 Task: Toggle auto-creating quotes in the HTML.
Action: Mouse moved to (22, 503)
Screenshot: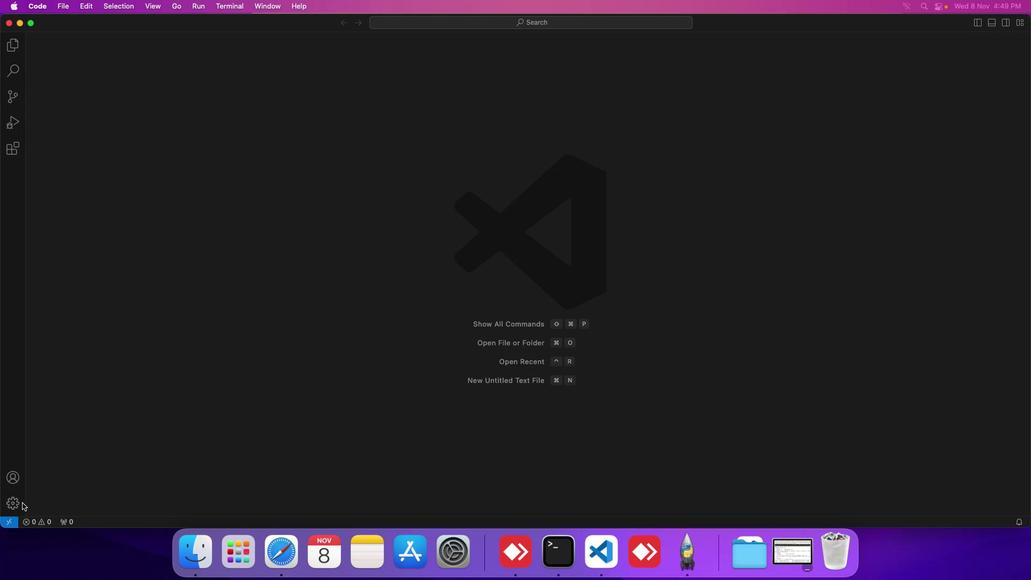 
Action: Mouse pressed left at (22, 503)
Screenshot: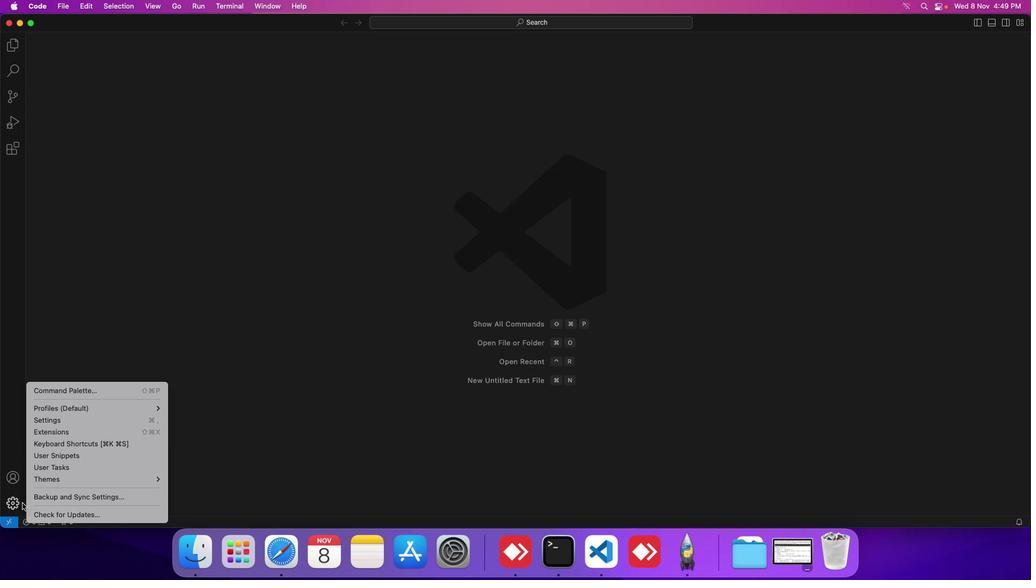 
Action: Mouse moved to (52, 420)
Screenshot: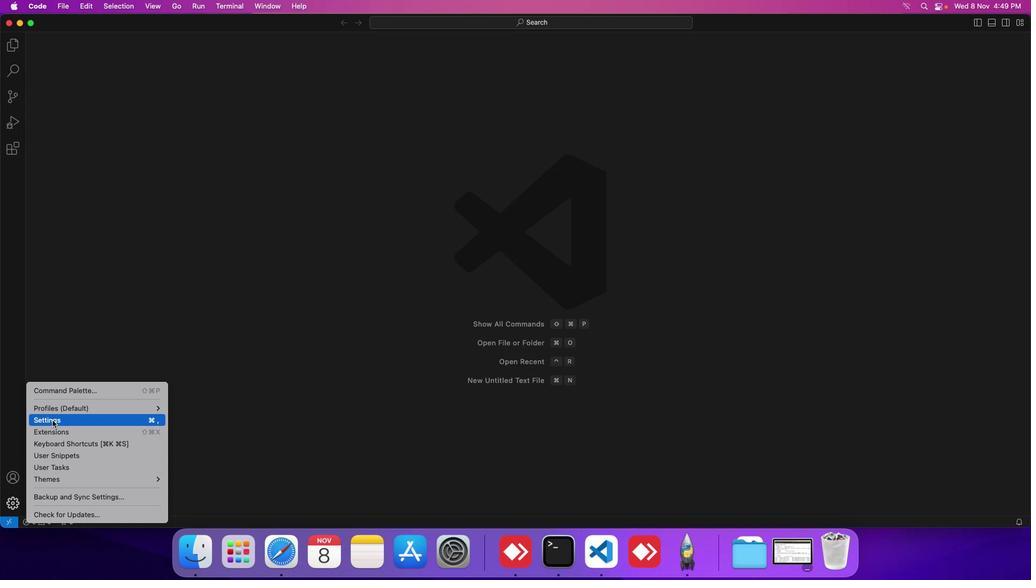 
Action: Mouse pressed left at (52, 420)
Screenshot: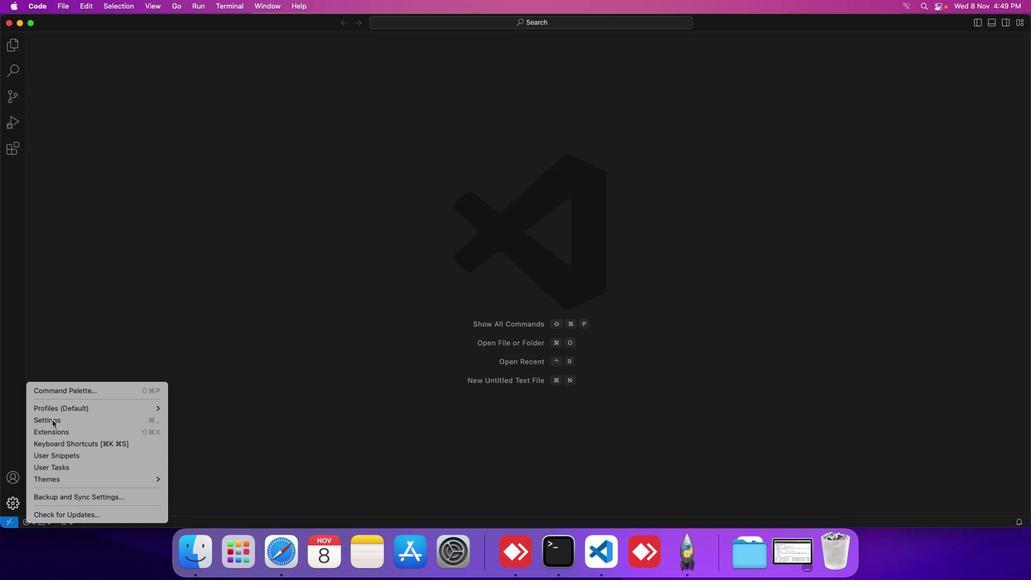 
Action: Mouse moved to (228, 189)
Screenshot: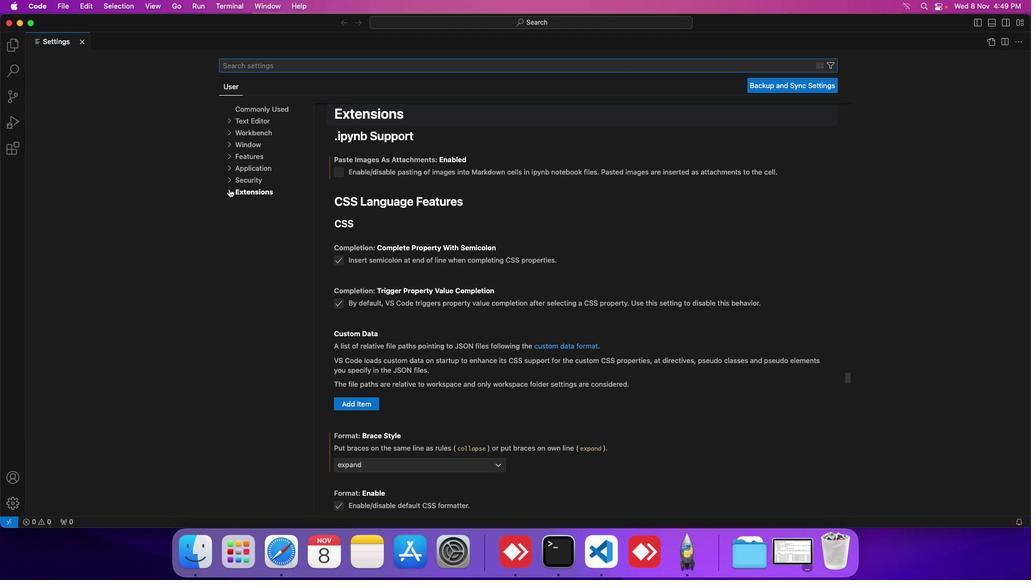 
Action: Mouse pressed left at (228, 189)
Screenshot: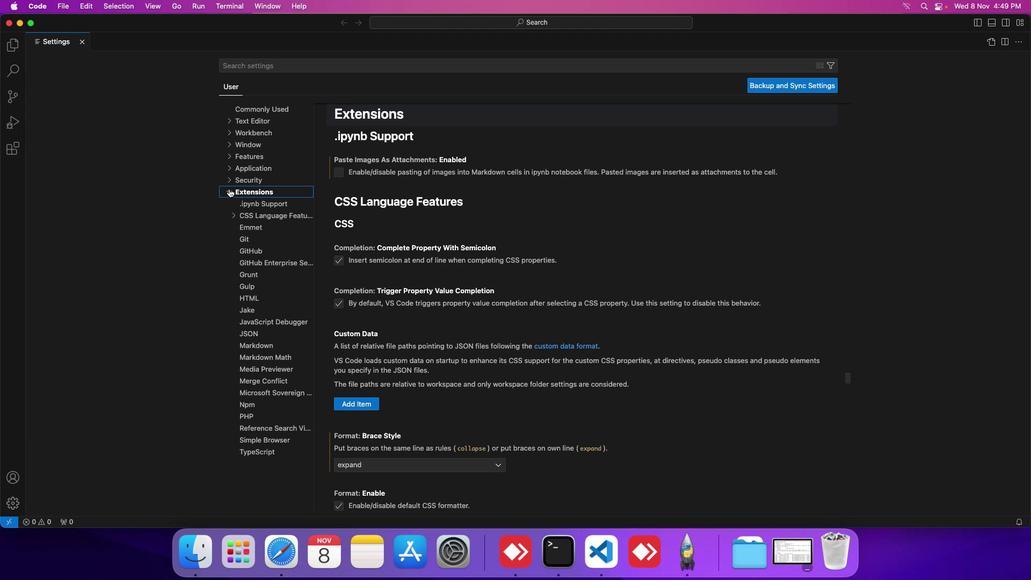 
Action: Mouse moved to (245, 293)
Screenshot: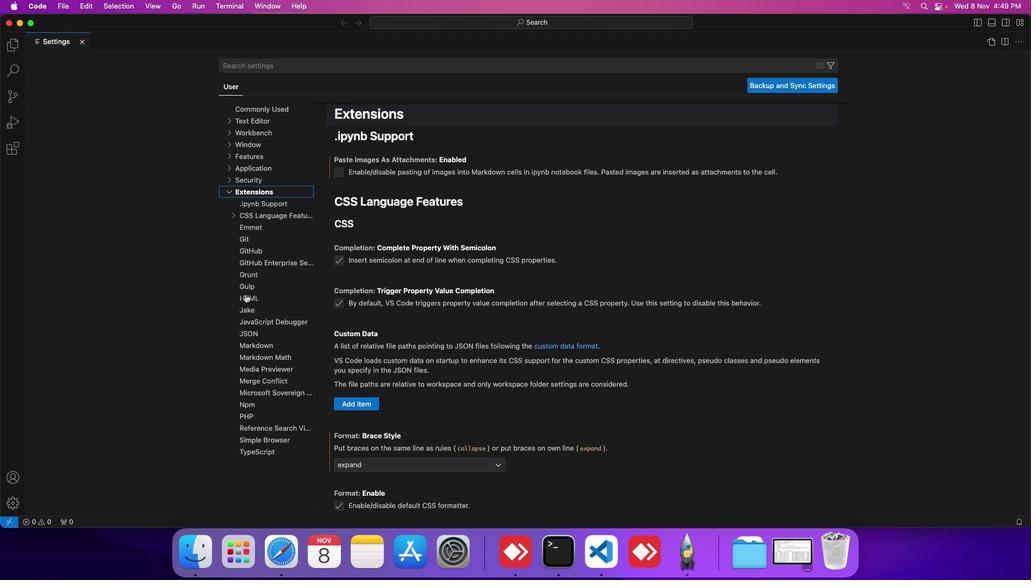 
Action: Mouse pressed left at (245, 293)
Screenshot: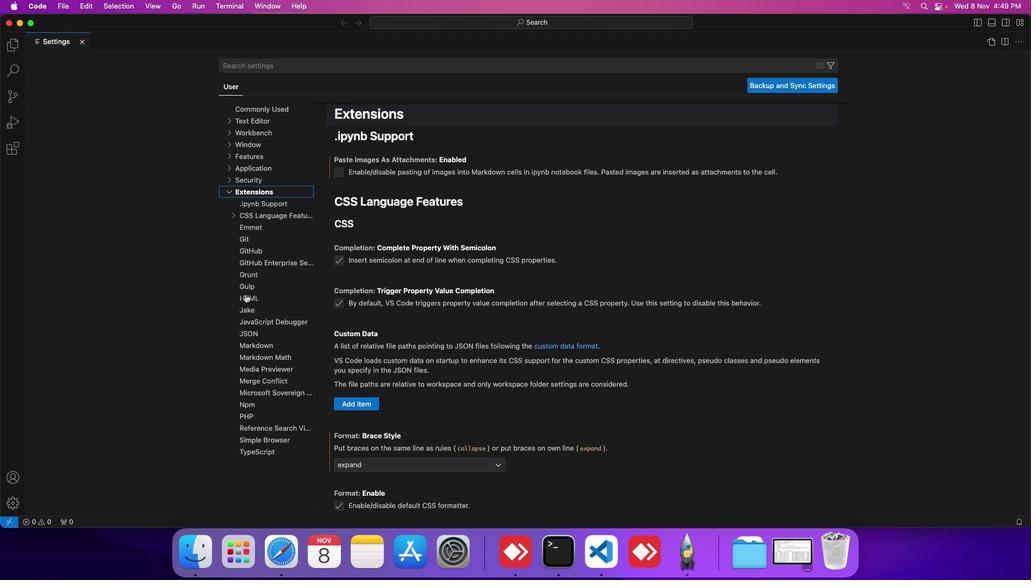 
Action: Mouse moved to (361, 373)
Screenshot: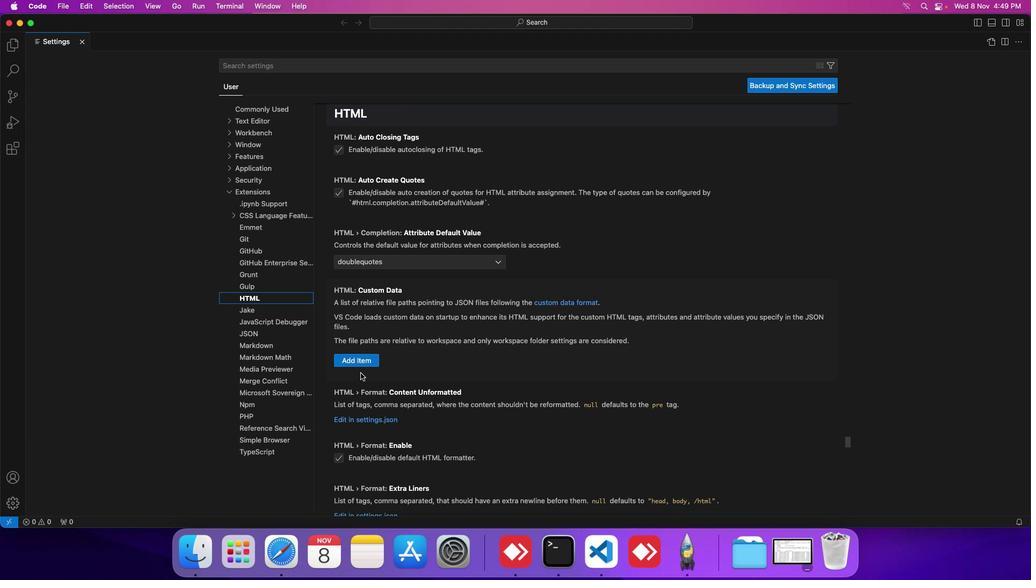 
Action: Mouse scrolled (361, 373) with delta (0, 0)
Screenshot: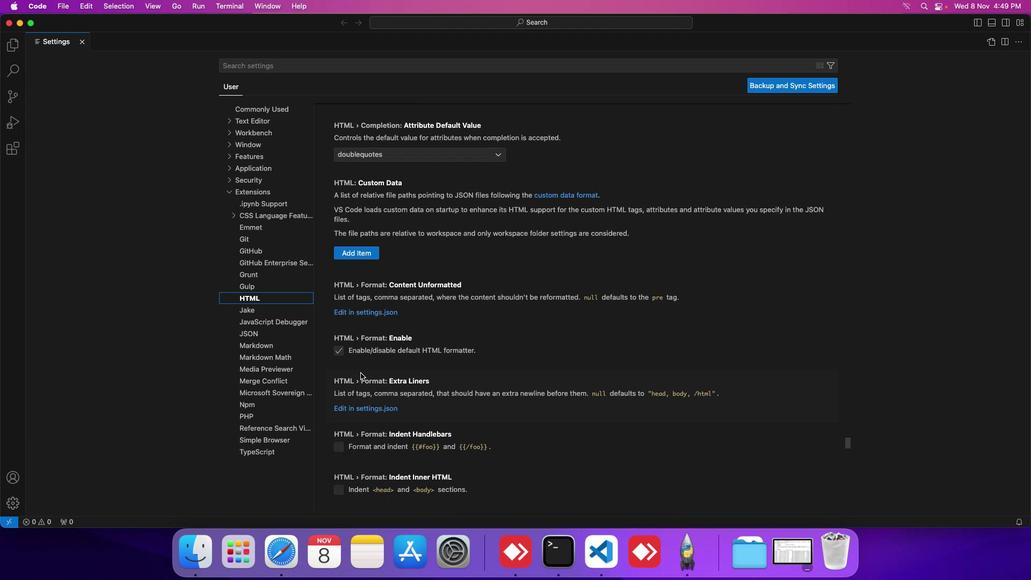 
Action: Mouse scrolled (361, 373) with delta (0, 0)
Screenshot: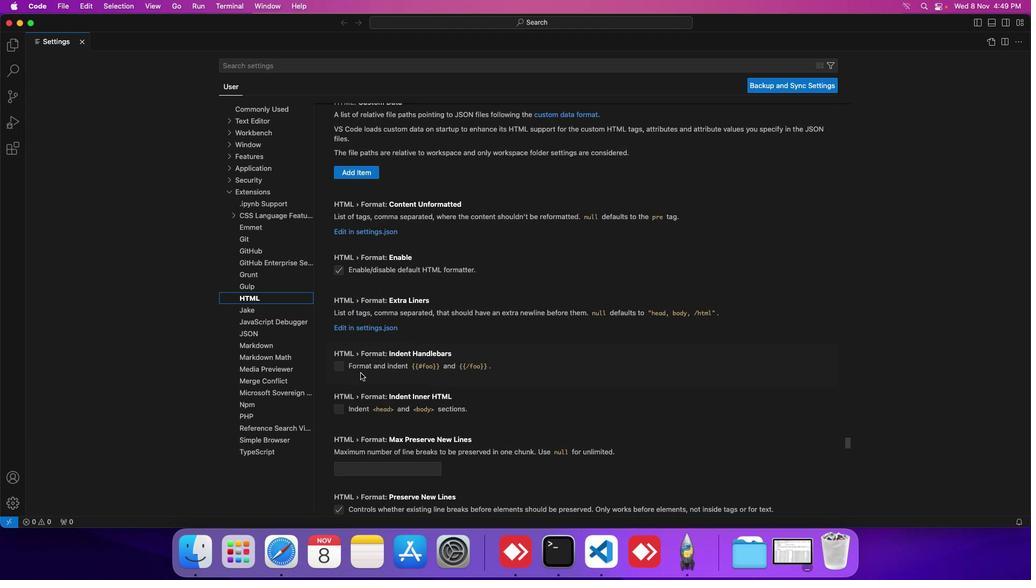 
Action: Mouse scrolled (361, 373) with delta (0, -1)
Screenshot: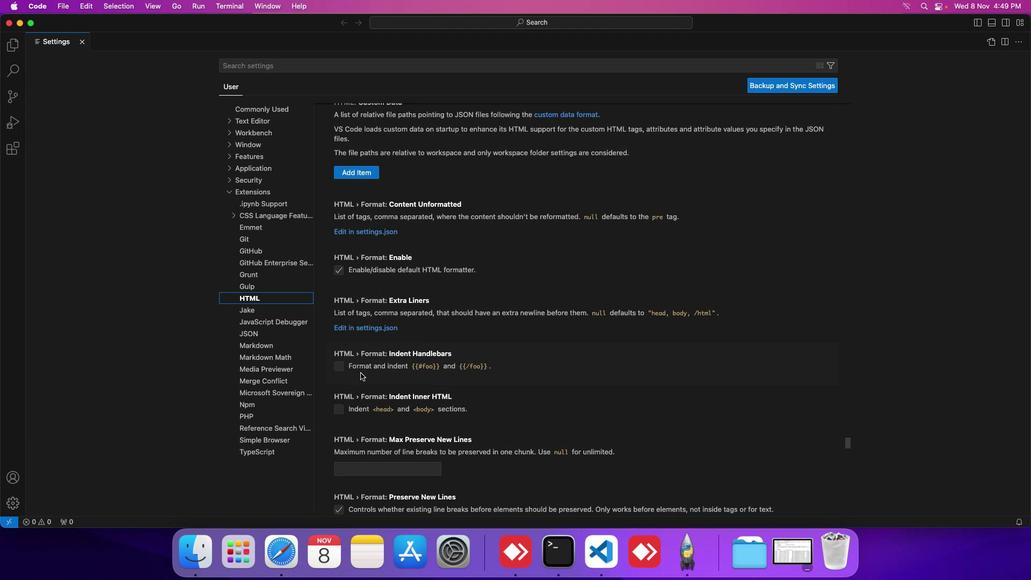 
Action: Mouse scrolled (361, 373) with delta (0, -1)
Screenshot: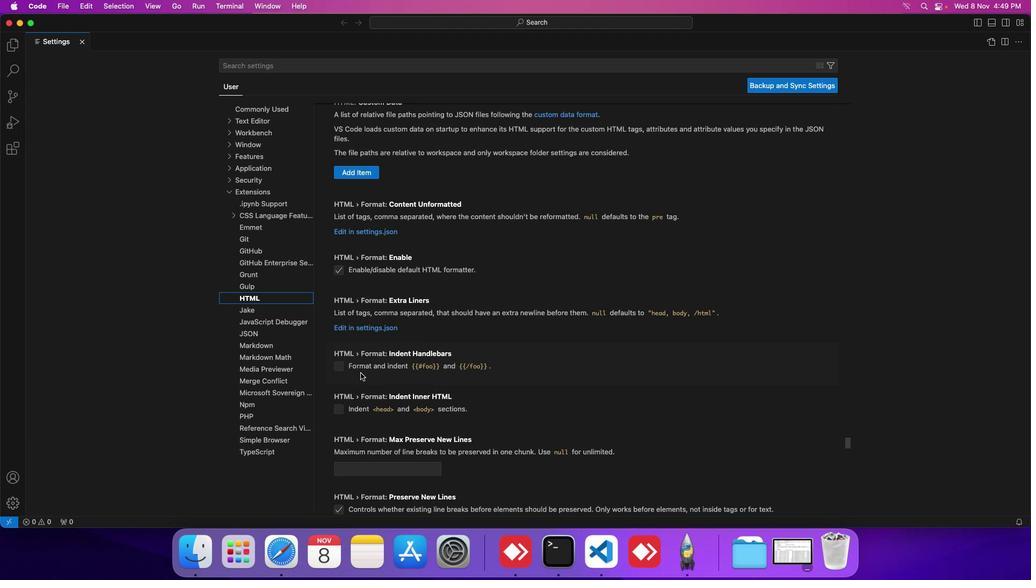 
Action: Mouse scrolled (361, 373) with delta (0, -2)
Screenshot: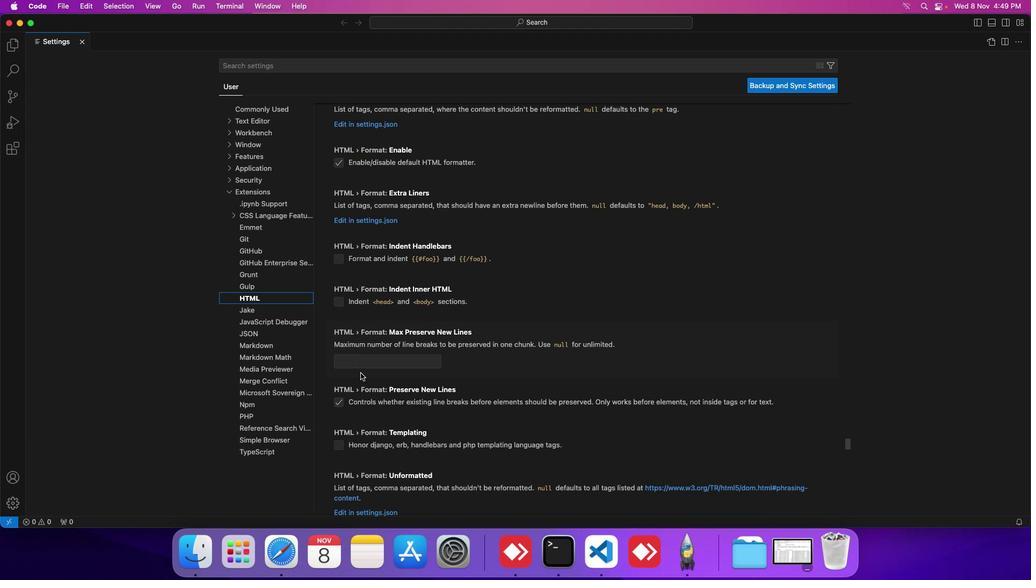 
Action: Mouse scrolled (361, 373) with delta (0, 0)
Screenshot: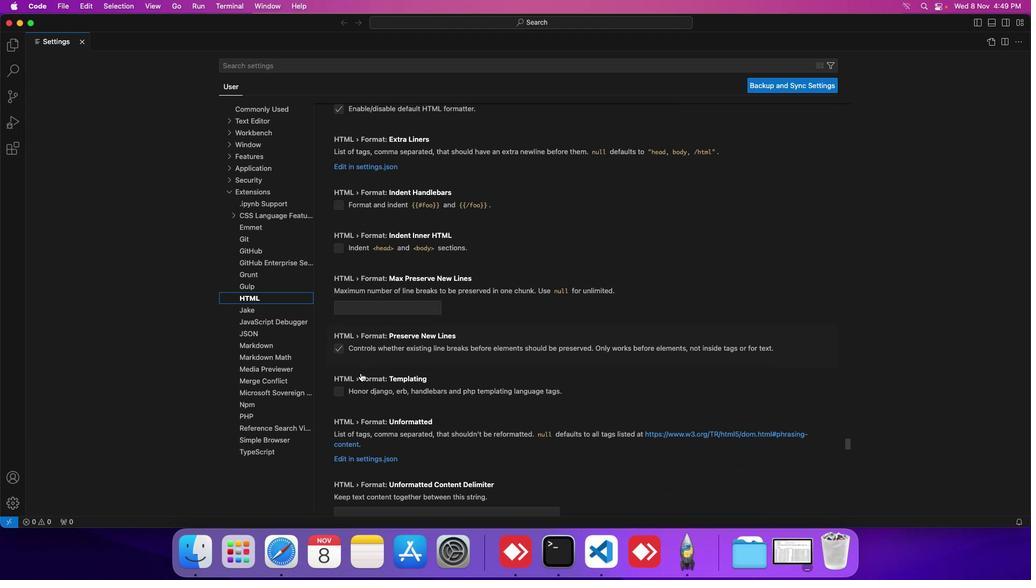 
Action: Mouse scrolled (361, 373) with delta (0, 0)
Screenshot: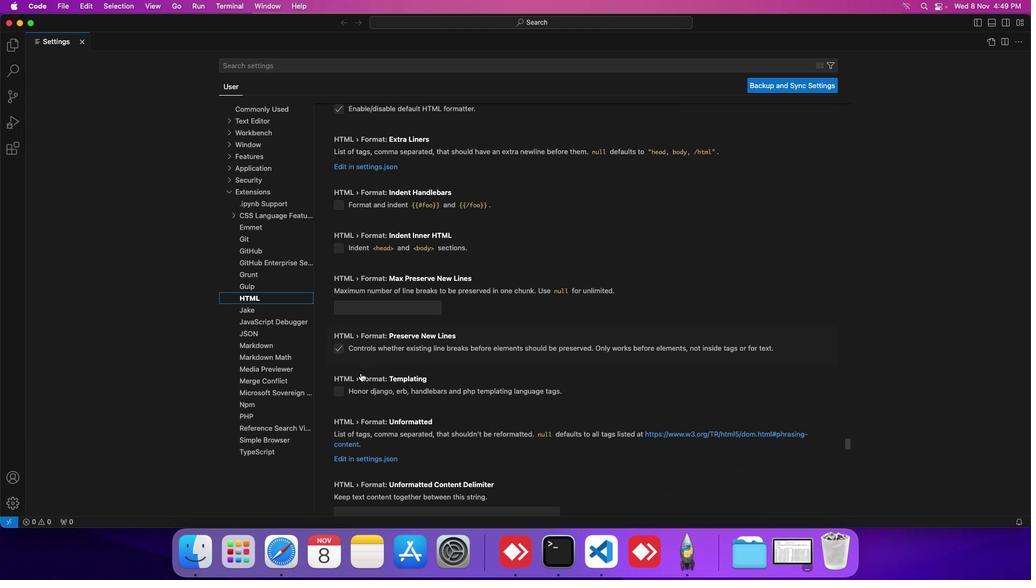 
Action: Mouse scrolled (361, 373) with delta (0, 0)
Screenshot: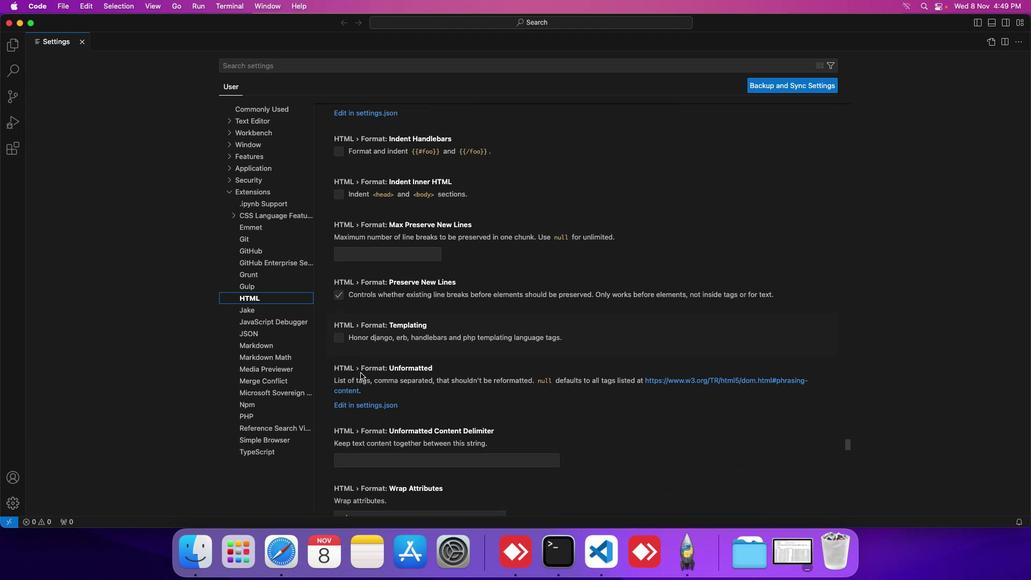 
Action: Mouse scrolled (361, 373) with delta (0, 0)
Screenshot: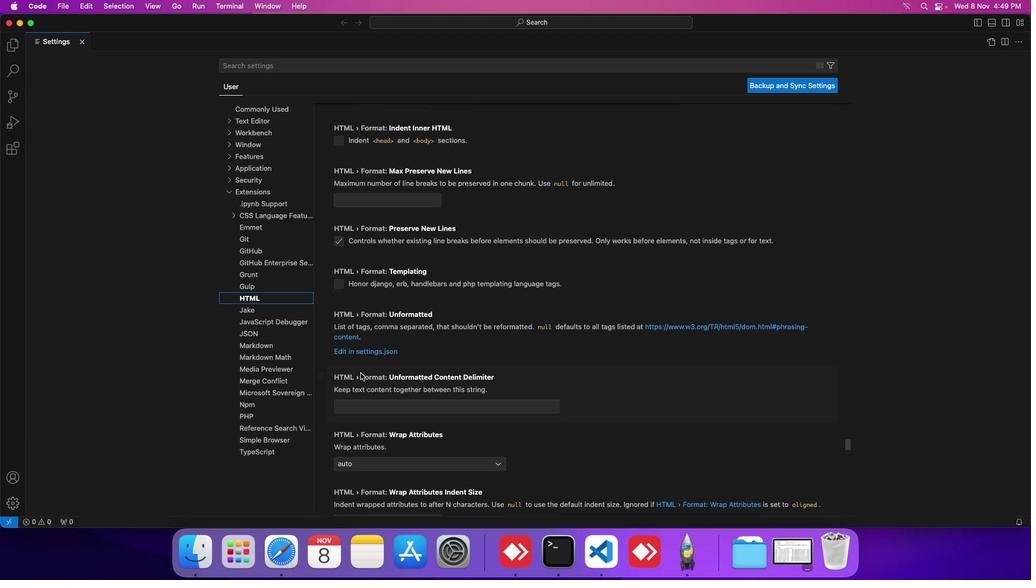 
Action: Mouse scrolled (361, 373) with delta (0, -1)
Screenshot: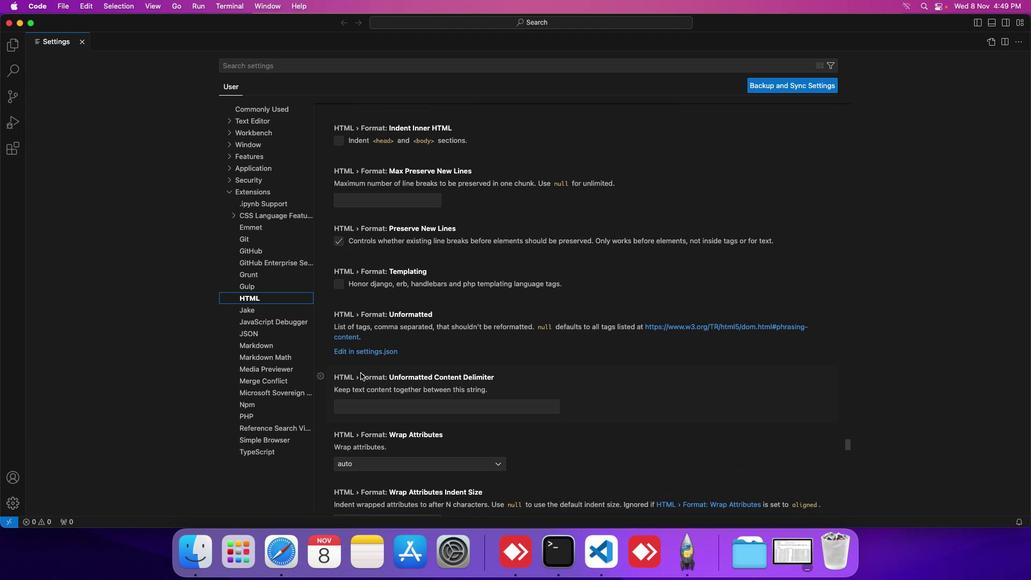 
Action: Mouse scrolled (361, 373) with delta (0, 0)
Screenshot: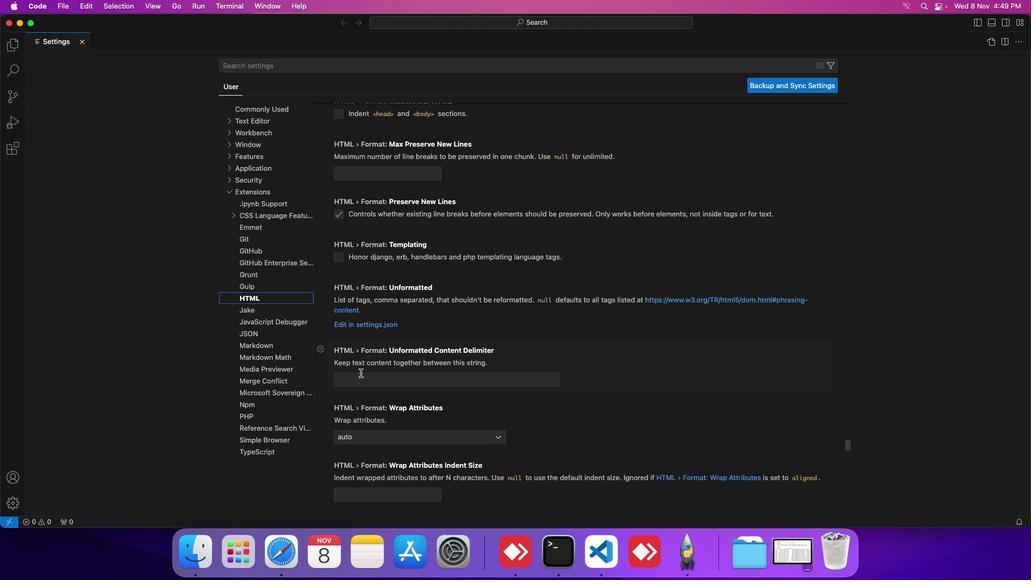 
Action: Mouse scrolled (361, 373) with delta (0, 0)
Screenshot: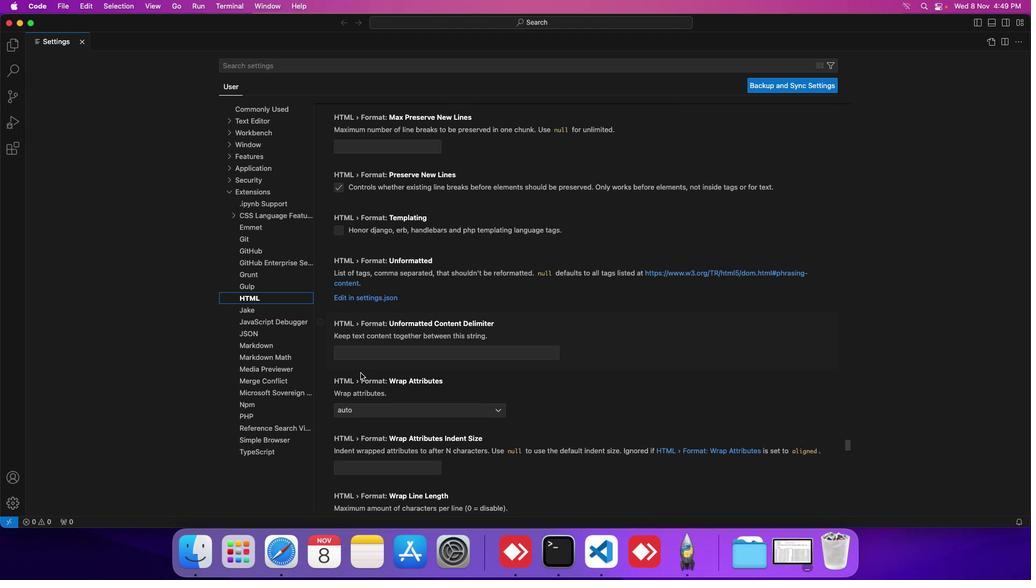 
Action: Mouse scrolled (361, 373) with delta (0, 0)
Screenshot: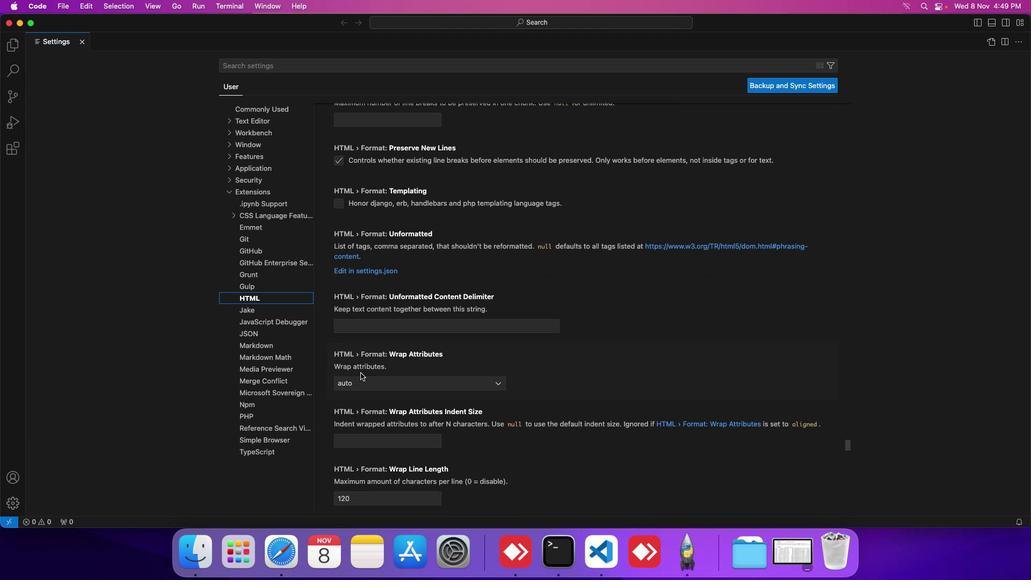 
Action: Mouse scrolled (361, 373) with delta (0, 0)
Screenshot: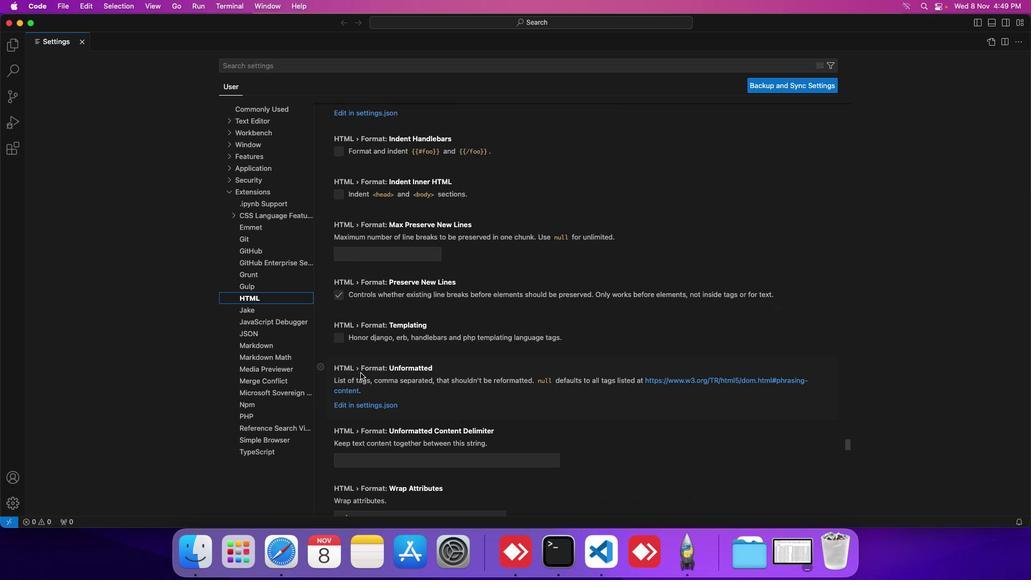 
Action: Mouse scrolled (361, 373) with delta (0, 0)
Screenshot: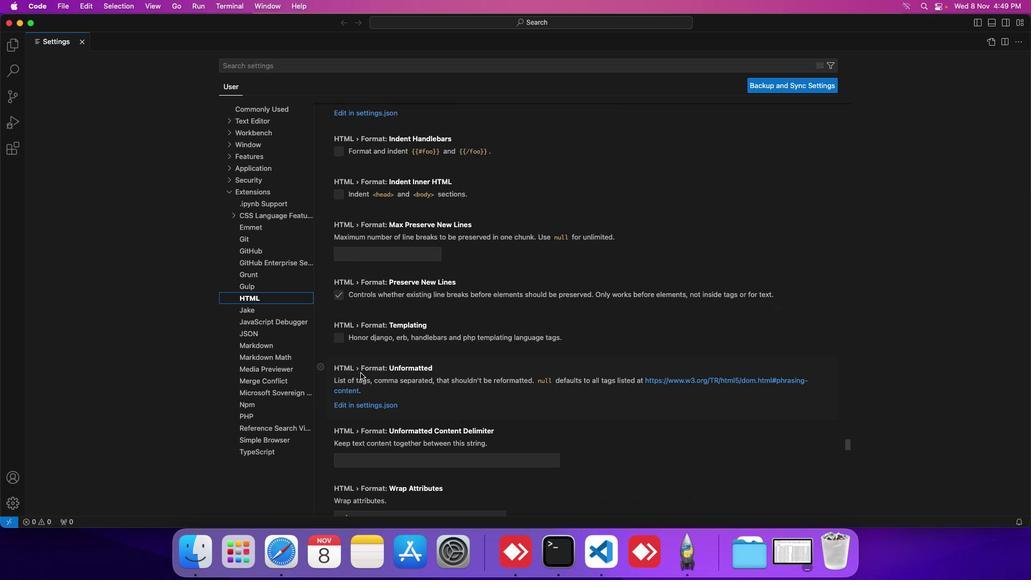 
Action: Mouse scrolled (361, 373) with delta (0, 1)
Screenshot: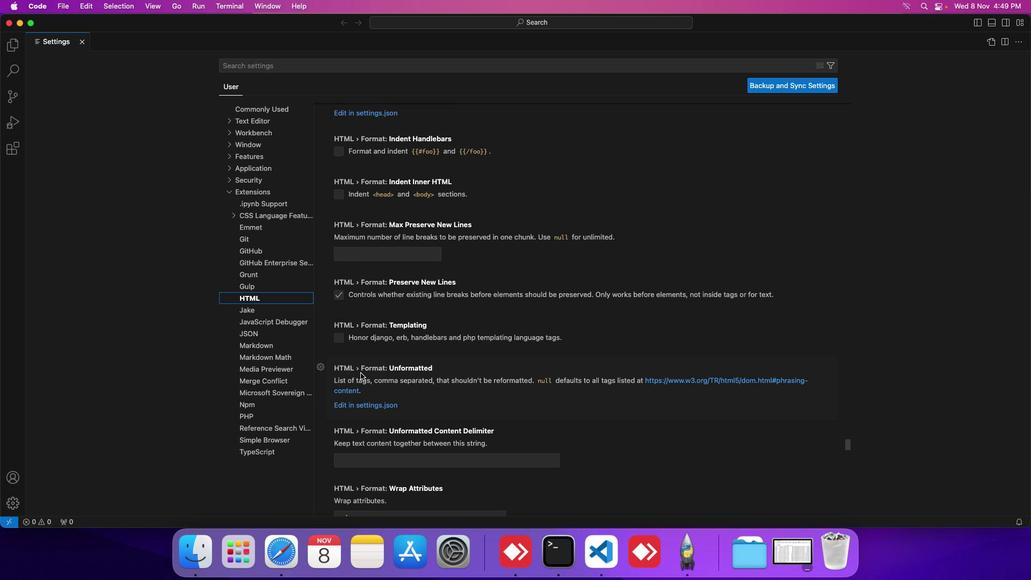 
Action: Mouse scrolled (361, 373) with delta (0, 0)
Screenshot: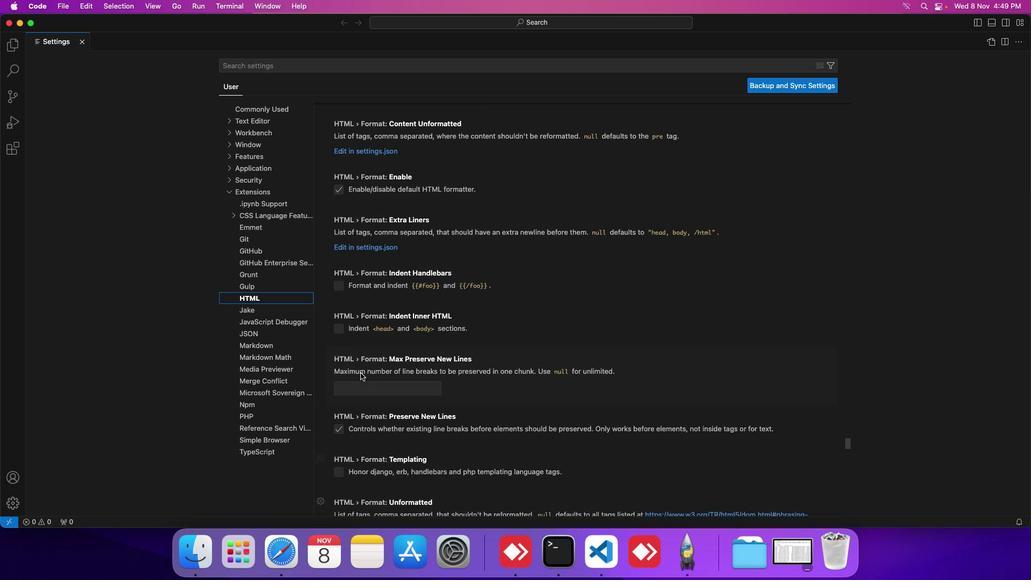 
Action: Mouse scrolled (361, 373) with delta (0, 0)
Screenshot: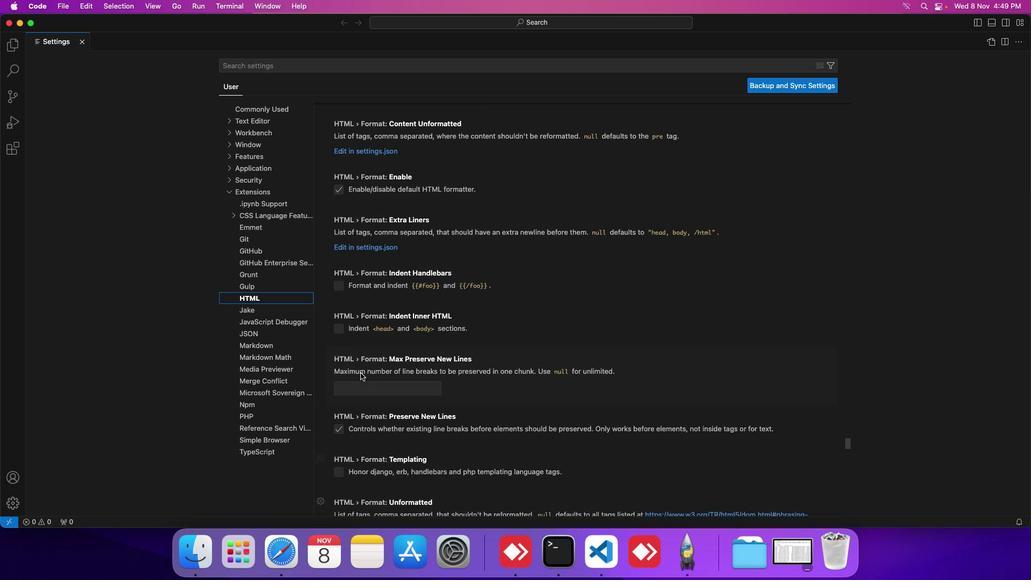 
Action: Mouse scrolled (361, 373) with delta (0, 1)
Screenshot: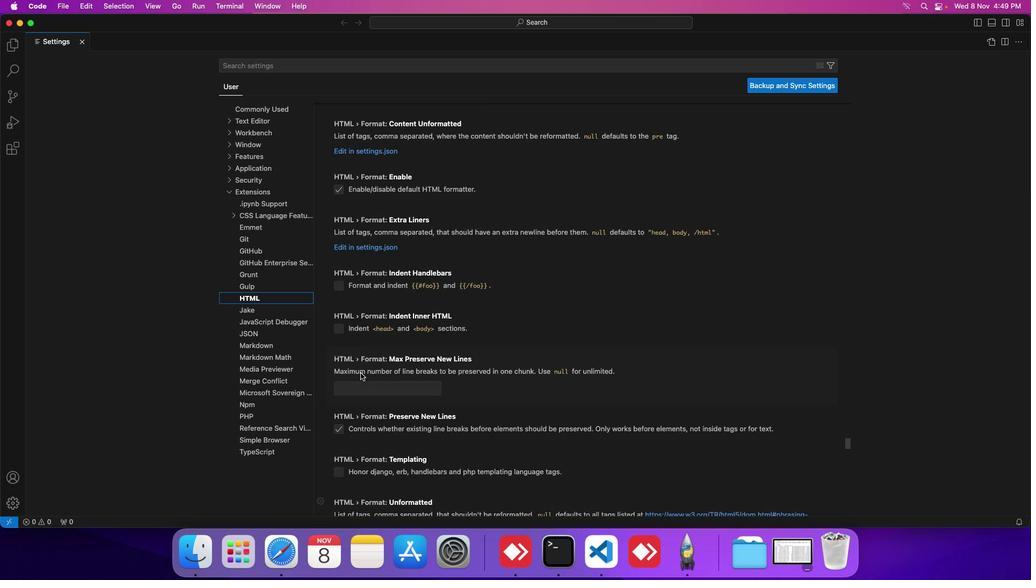 
Action: Mouse scrolled (361, 373) with delta (0, 0)
Screenshot: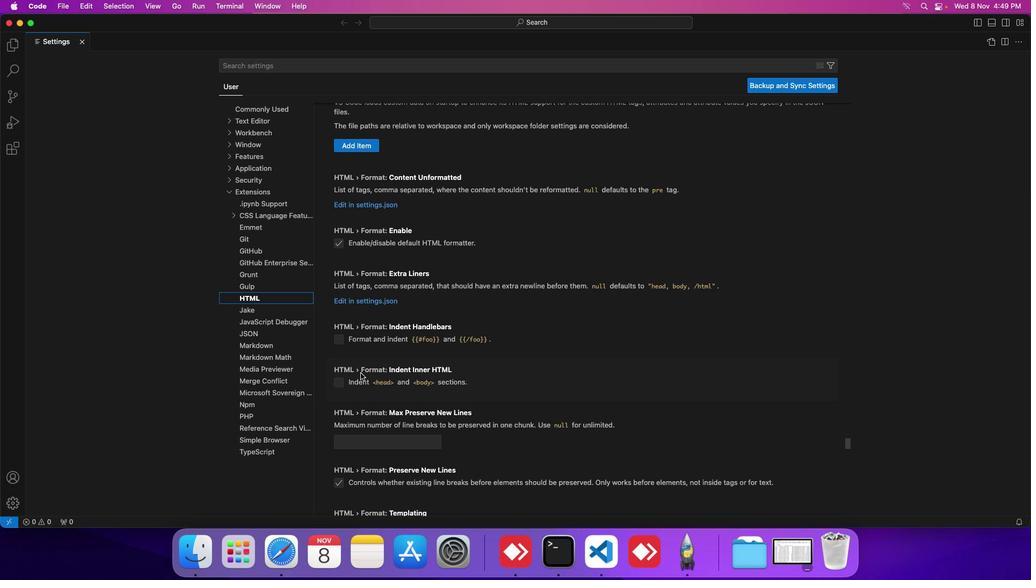 
Action: Mouse scrolled (361, 373) with delta (0, 0)
Screenshot: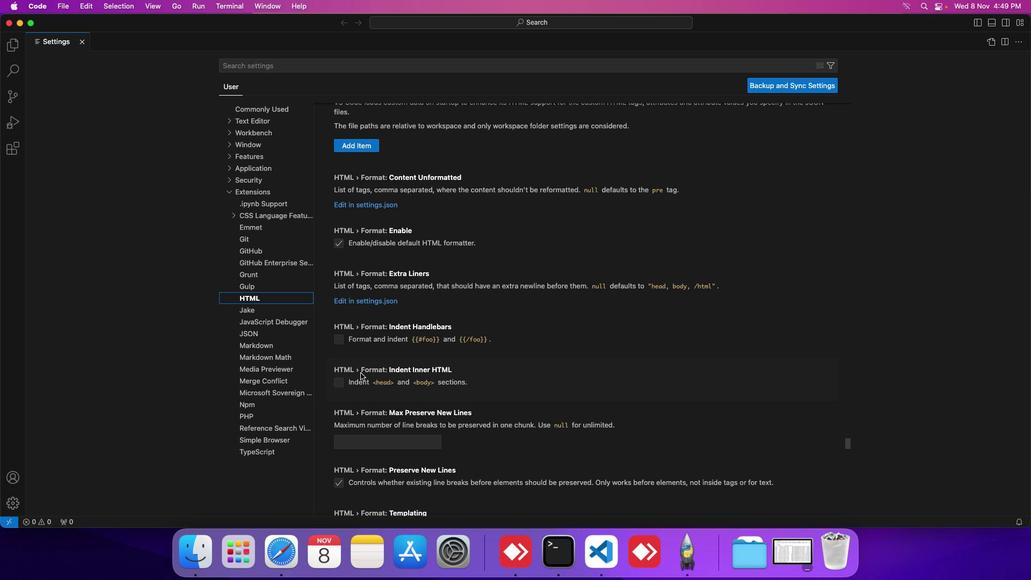 
Action: Mouse scrolled (361, 373) with delta (0, 0)
Screenshot: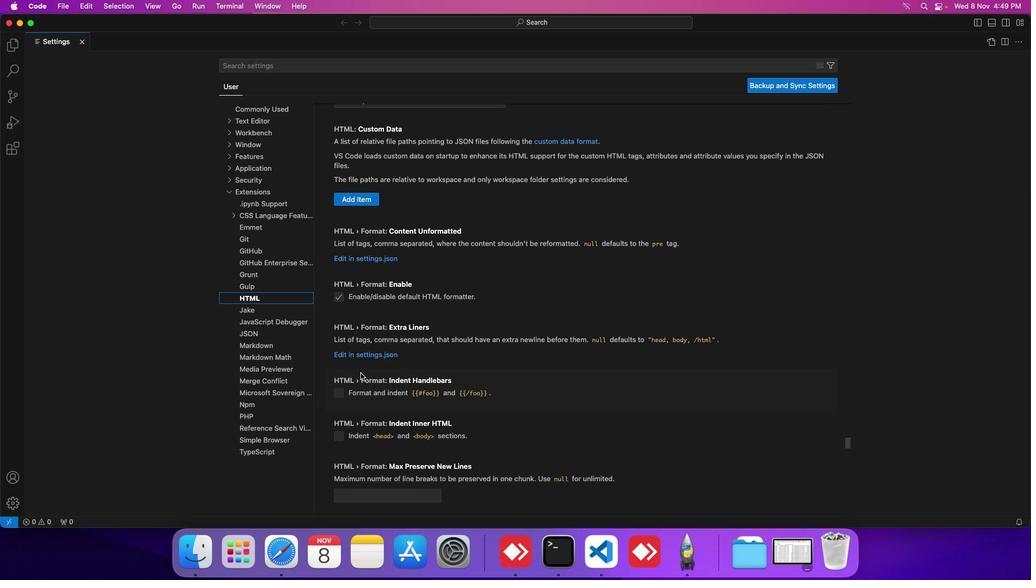 
Action: Mouse scrolled (361, 373) with delta (0, 0)
Screenshot: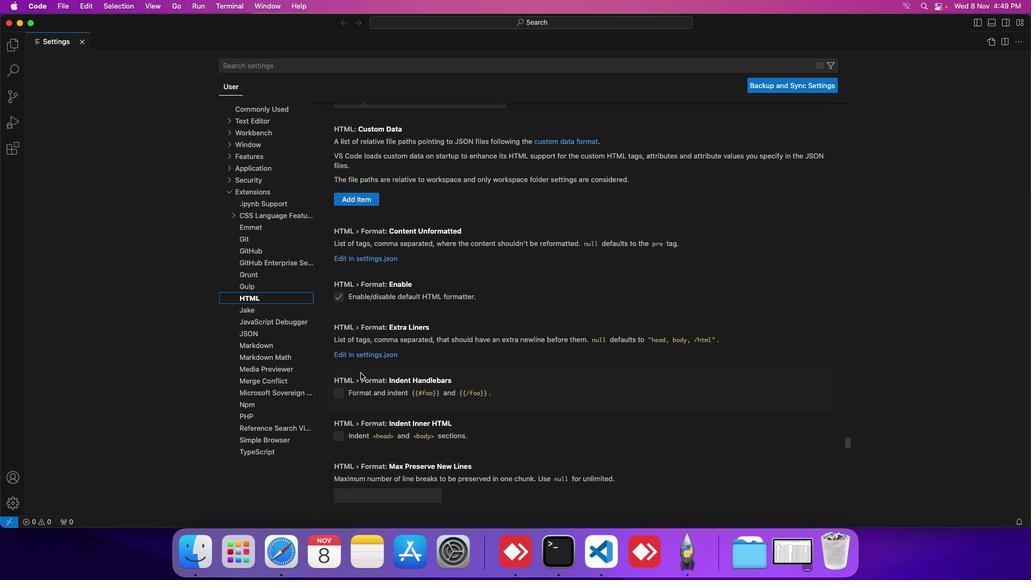 
Action: Mouse scrolled (361, 373) with delta (0, 0)
Screenshot: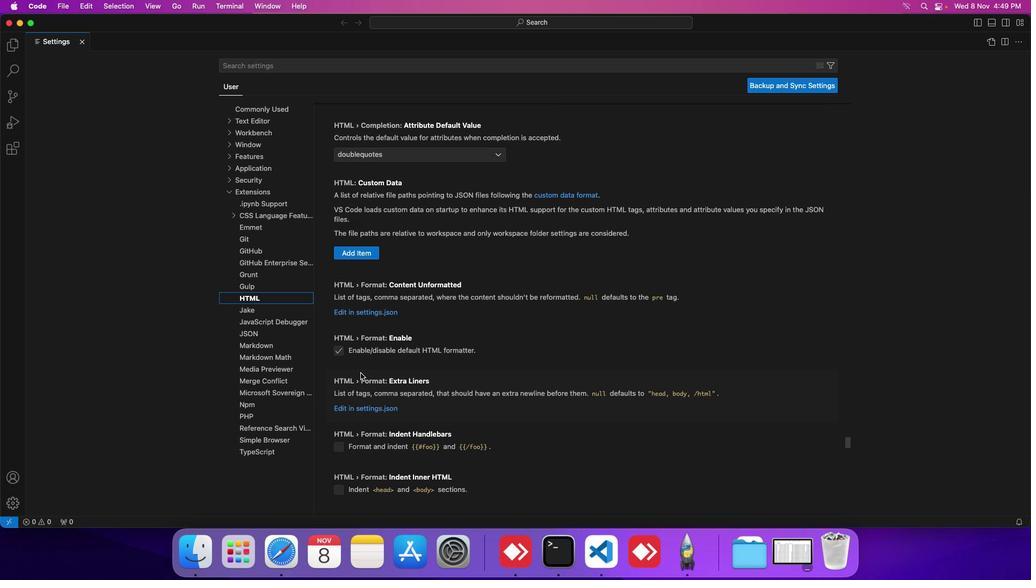 
Action: Mouse scrolled (361, 373) with delta (0, 0)
Screenshot: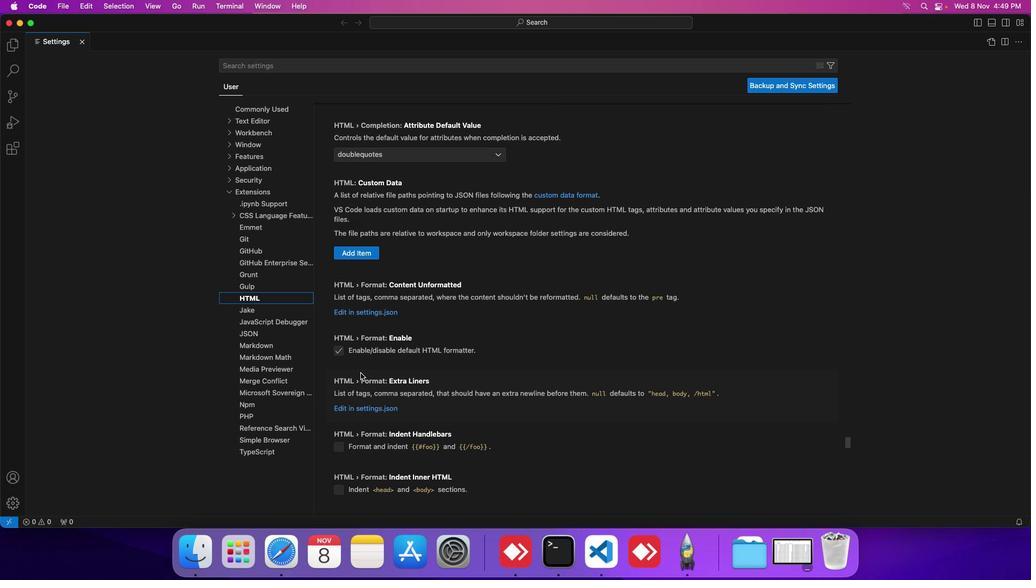 
Action: Mouse scrolled (361, 373) with delta (0, 0)
Screenshot: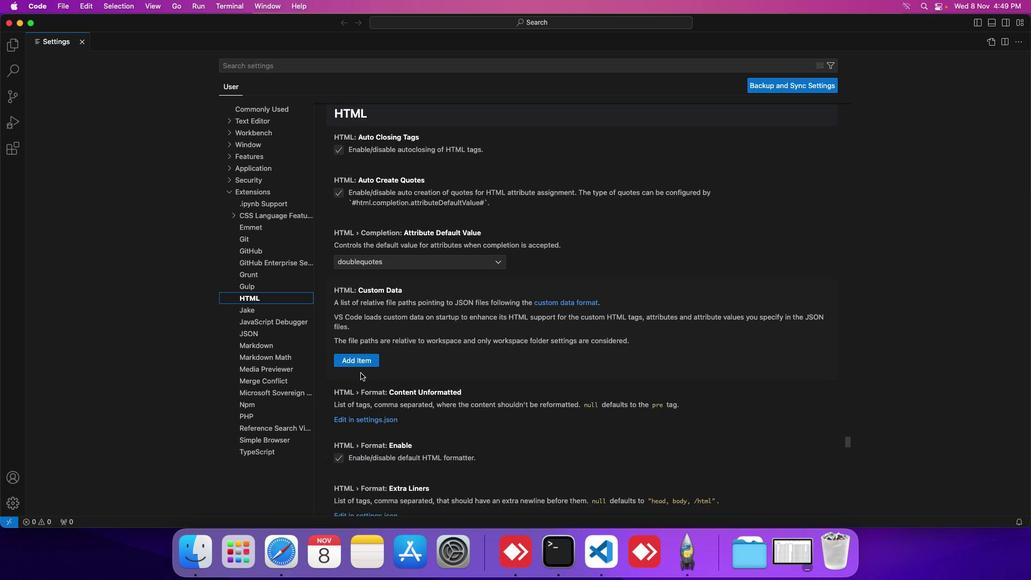 
Action: Mouse scrolled (361, 373) with delta (0, 0)
Screenshot: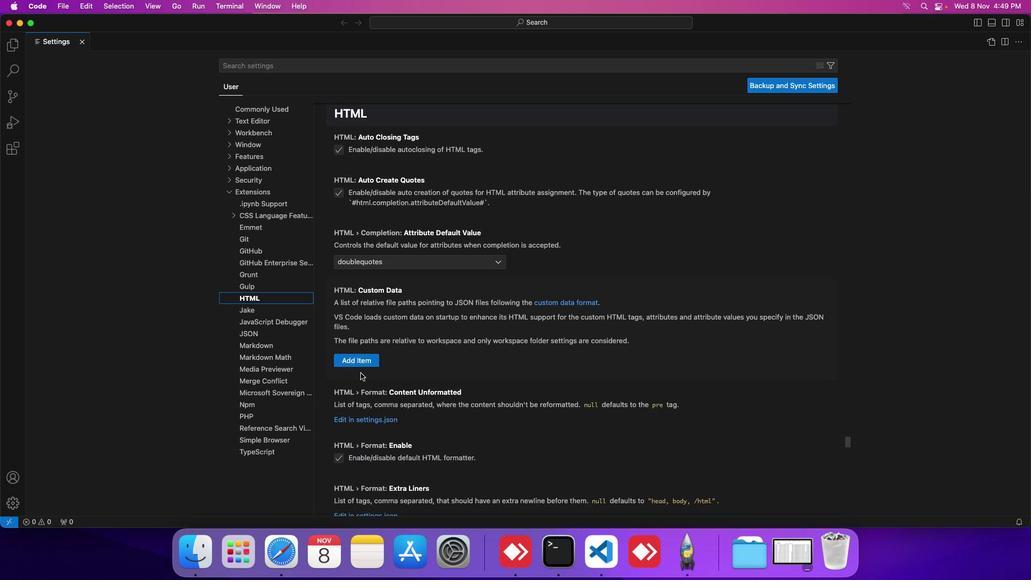 
Action: Mouse scrolled (361, 373) with delta (0, 1)
Screenshot: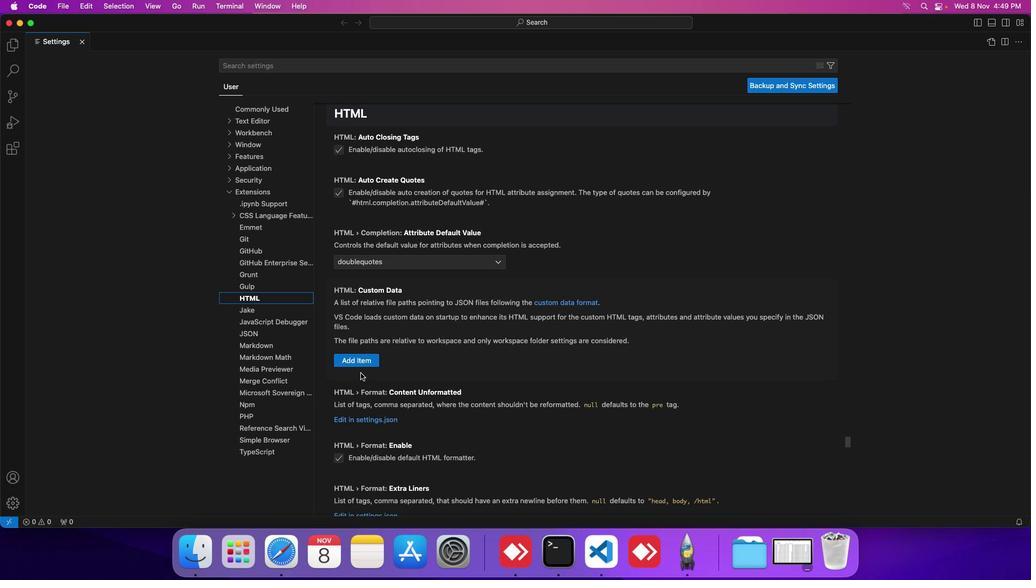 
Action: Mouse scrolled (361, 373) with delta (0, 0)
Screenshot: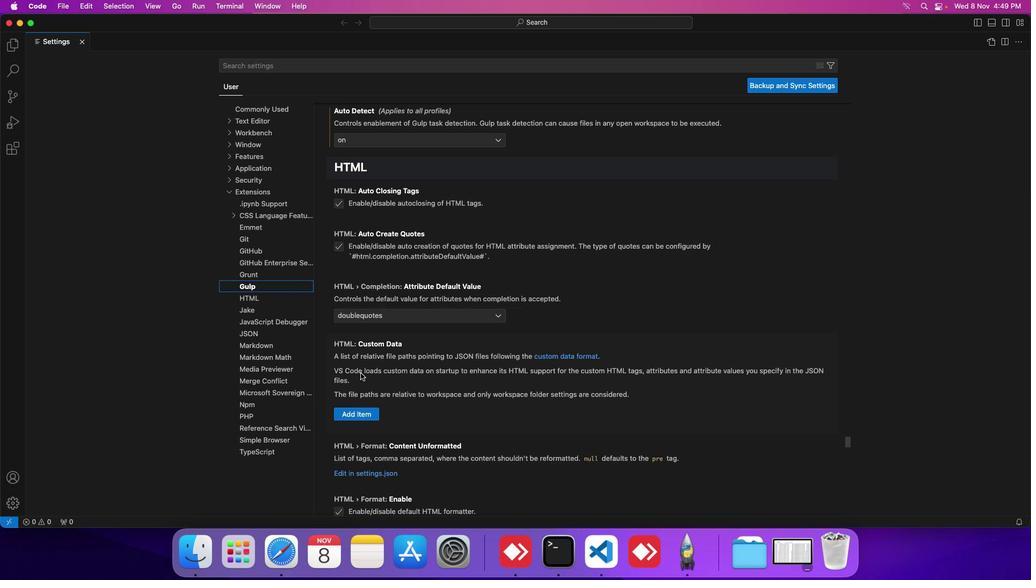 
Action: Mouse scrolled (361, 373) with delta (0, 0)
Screenshot: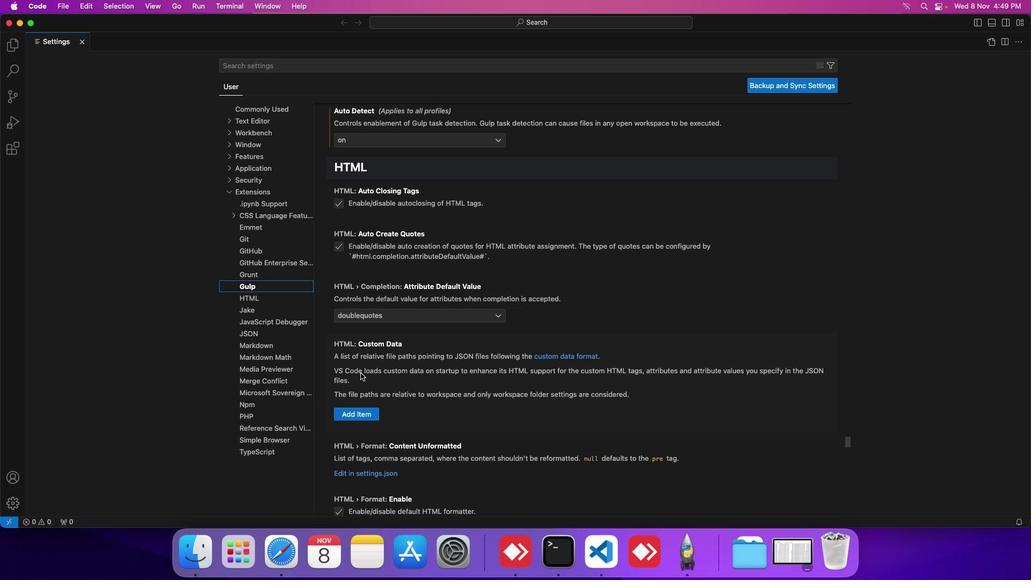 
Action: Mouse moved to (340, 243)
Screenshot: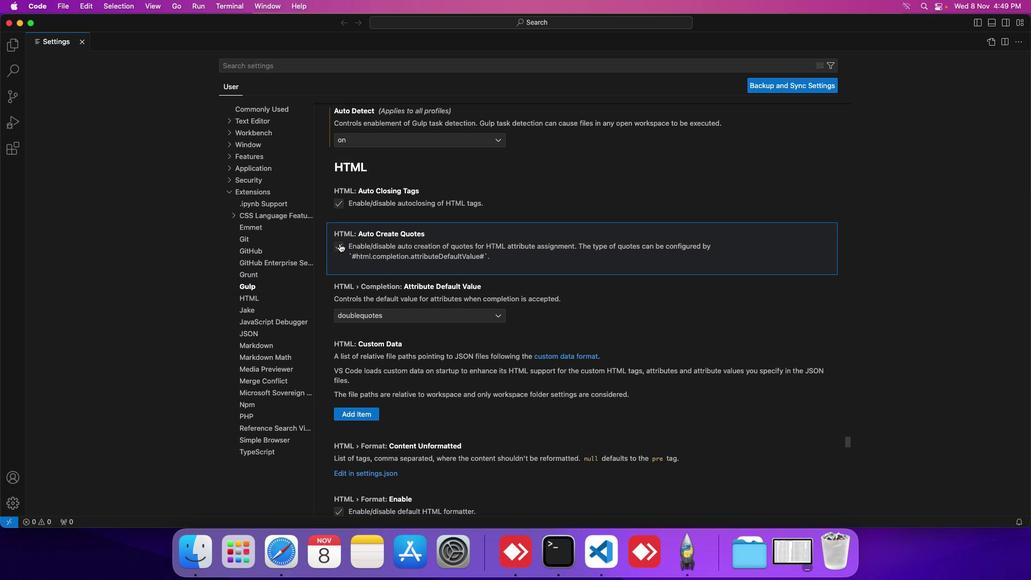 
Action: Mouse pressed left at (340, 243)
Screenshot: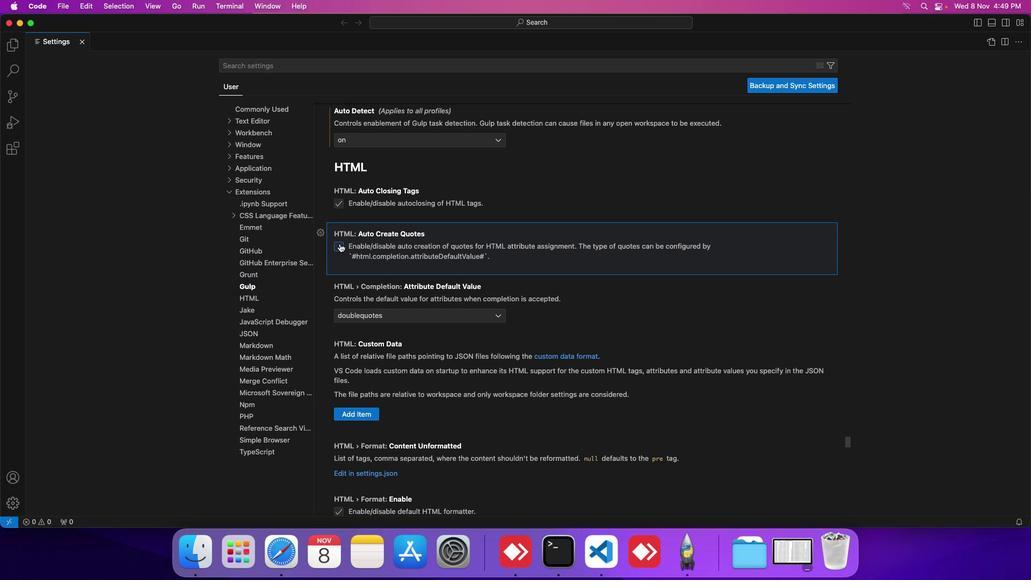 
